 Task: Set the projects base perimissions in member privileges for the organization "Mark56771" to "Write".
Action: Mouse moved to (1002, 83)
Screenshot: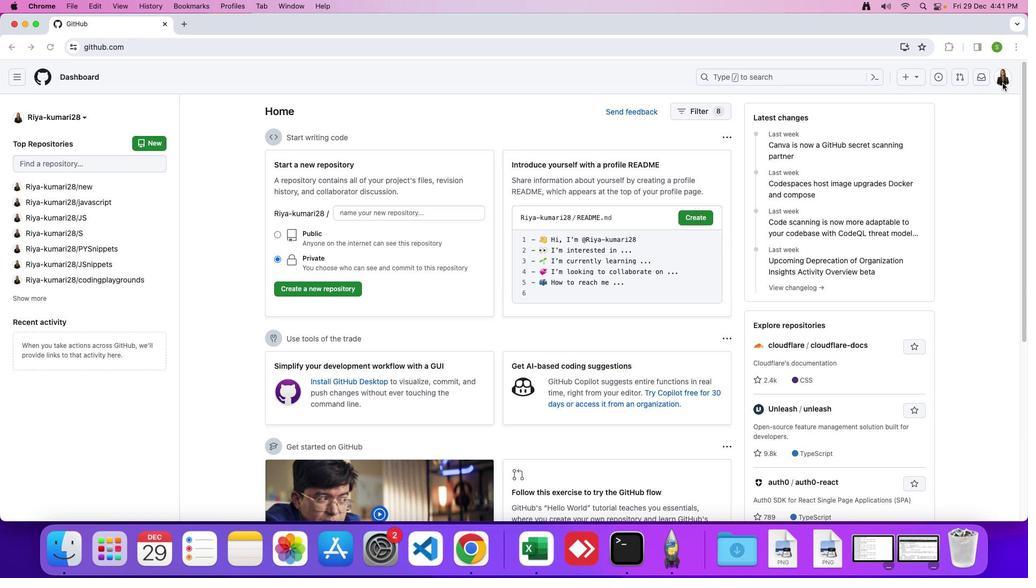
Action: Mouse pressed left at (1002, 83)
Screenshot: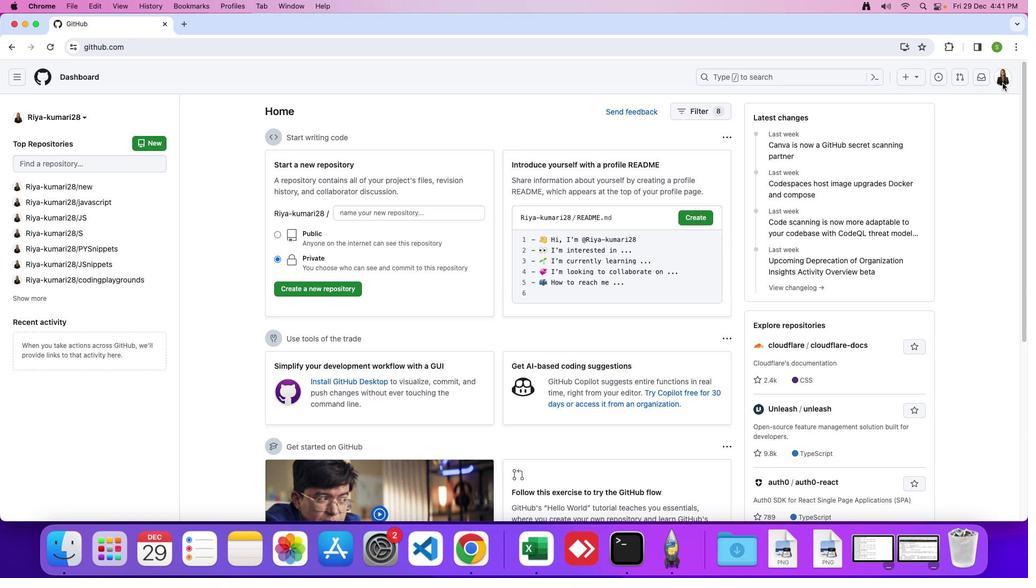 
Action: Mouse moved to (1002, 80)
Screenshot: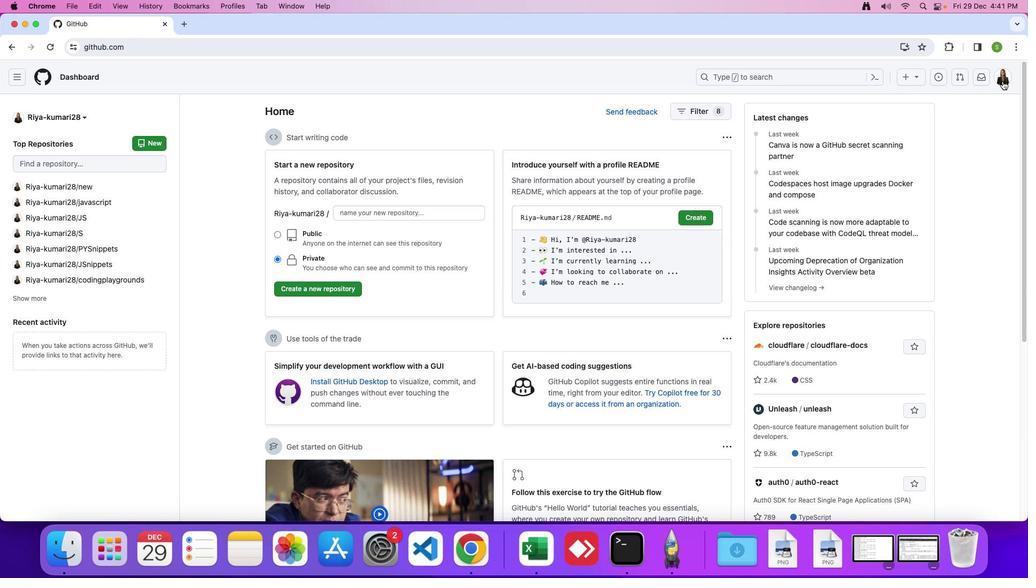 
Action: Mouse pressed left at (1002, 80)
Screenshot: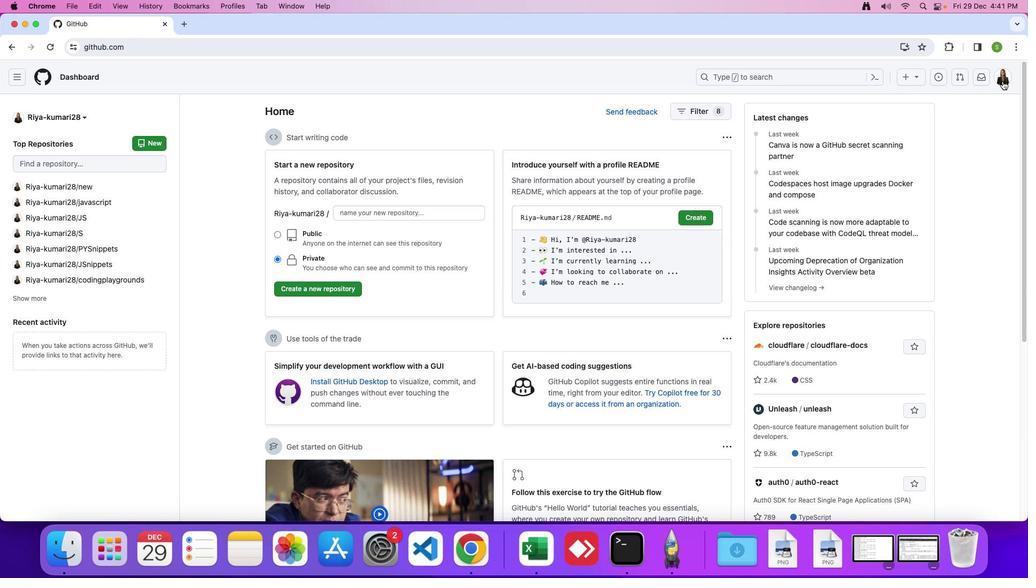 
Action: Mouse moved to (925, 206)
Screenshot: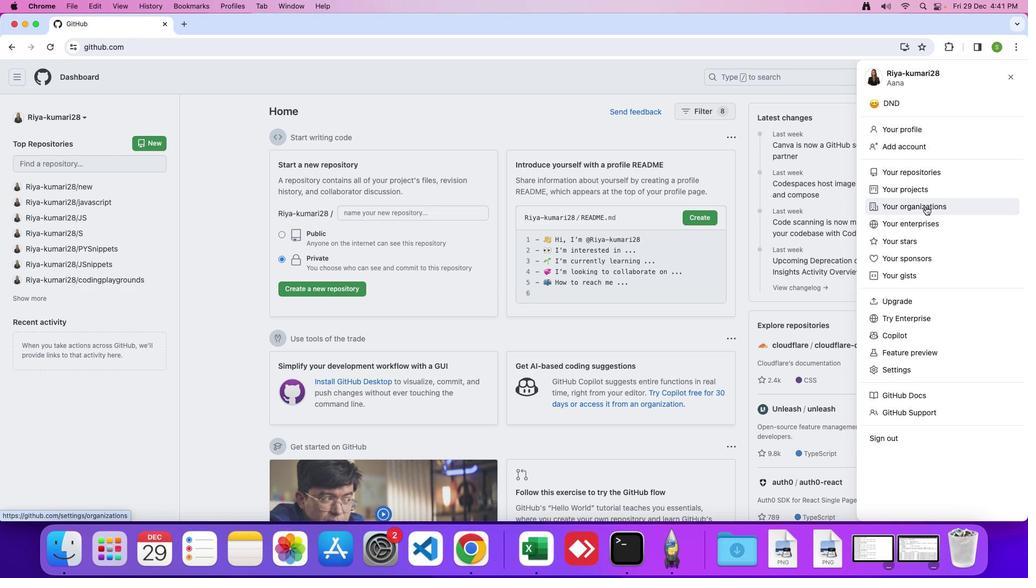 
Action: Mouse pressed left at (925, 206)
Screenshot: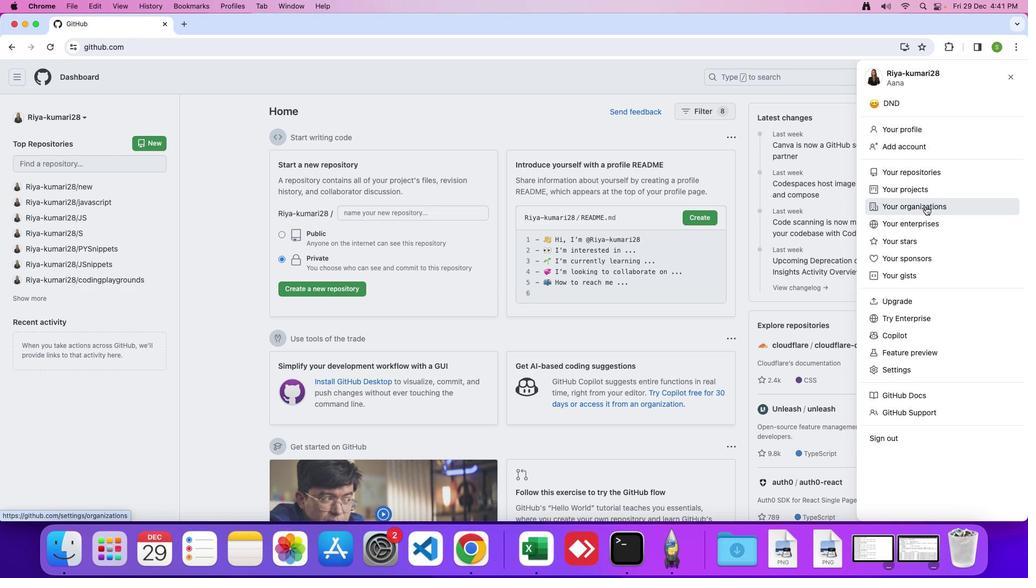 
Action: Mouse moved to (781, 226)
Screenshot: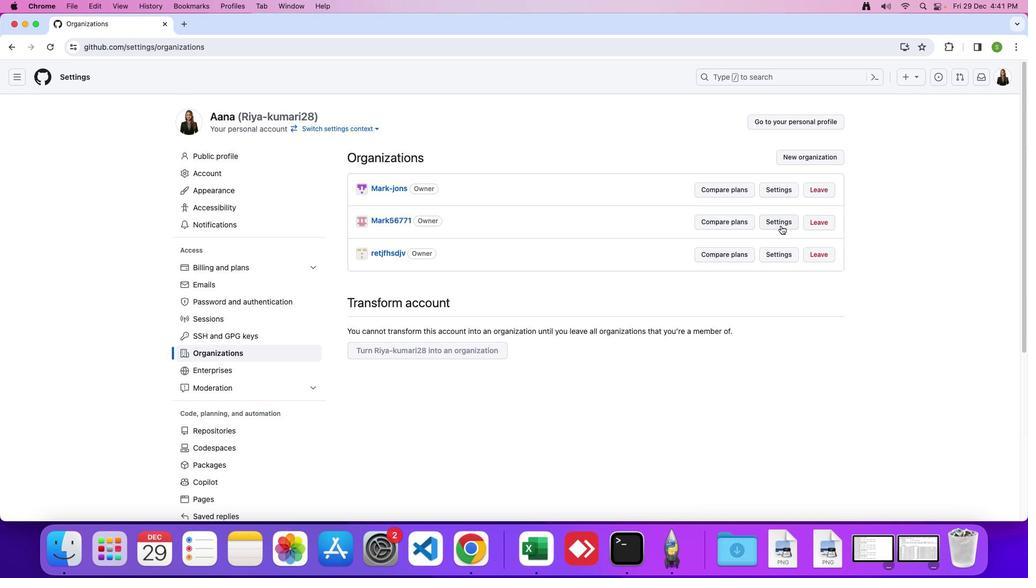 
Action: Mouse pressed left at (781, 226)
Screenshot: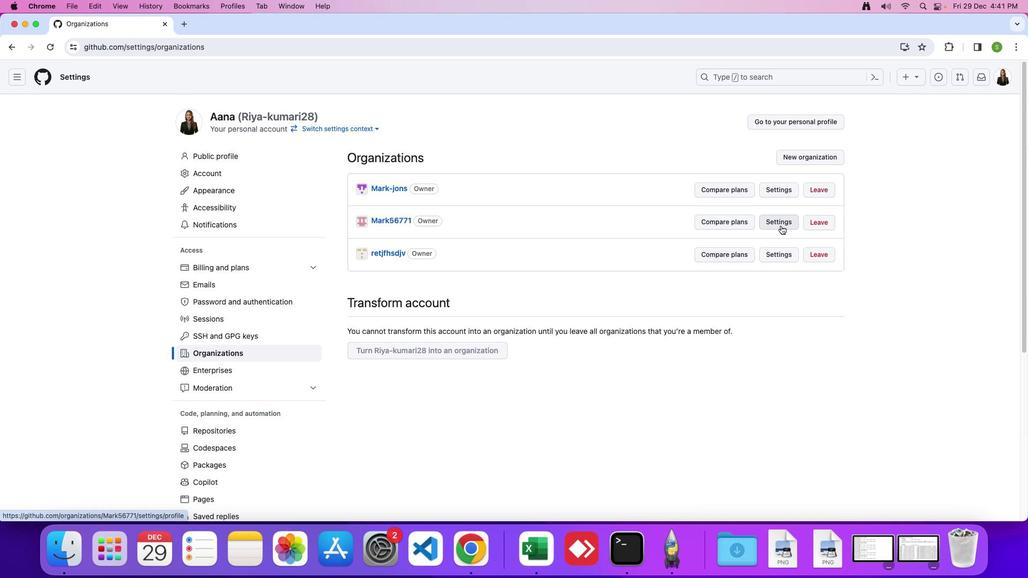 
Action: Mouse moved to (267, 257)
Screenshot: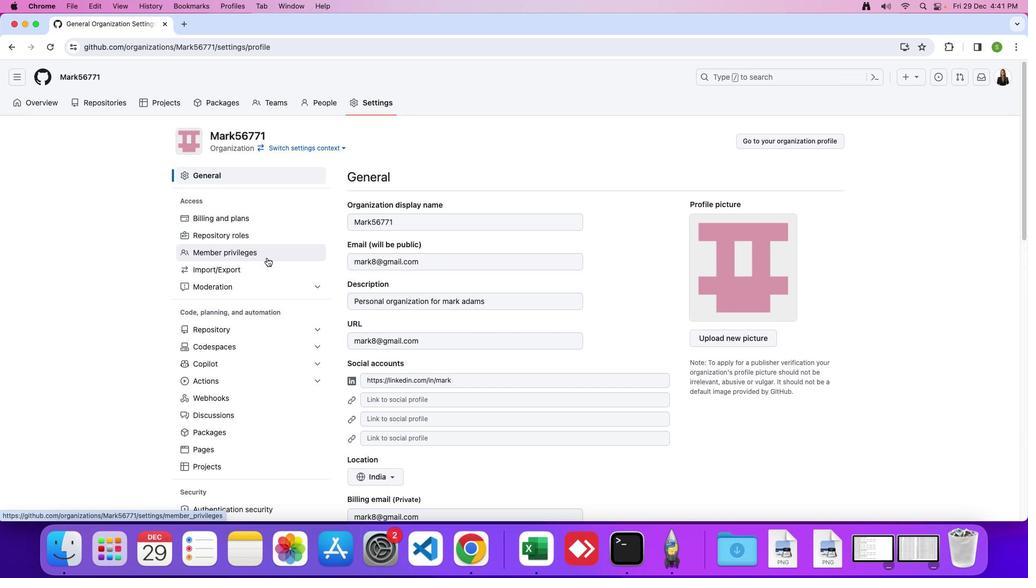 
Action: Mouse pressed left at (267, 257)
Screenshot: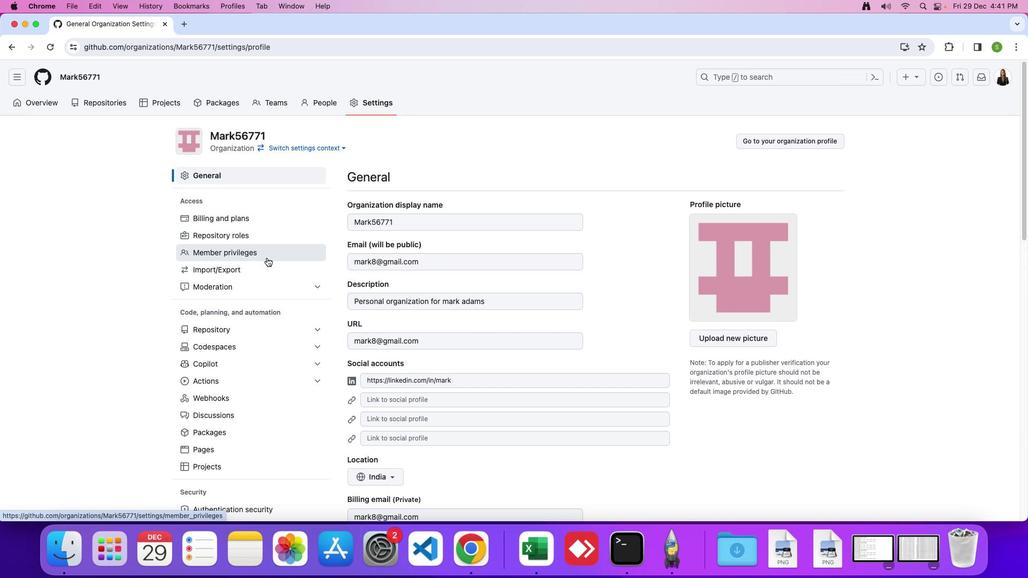 
Action: Mouse moved to (459, 356)
Screenshot: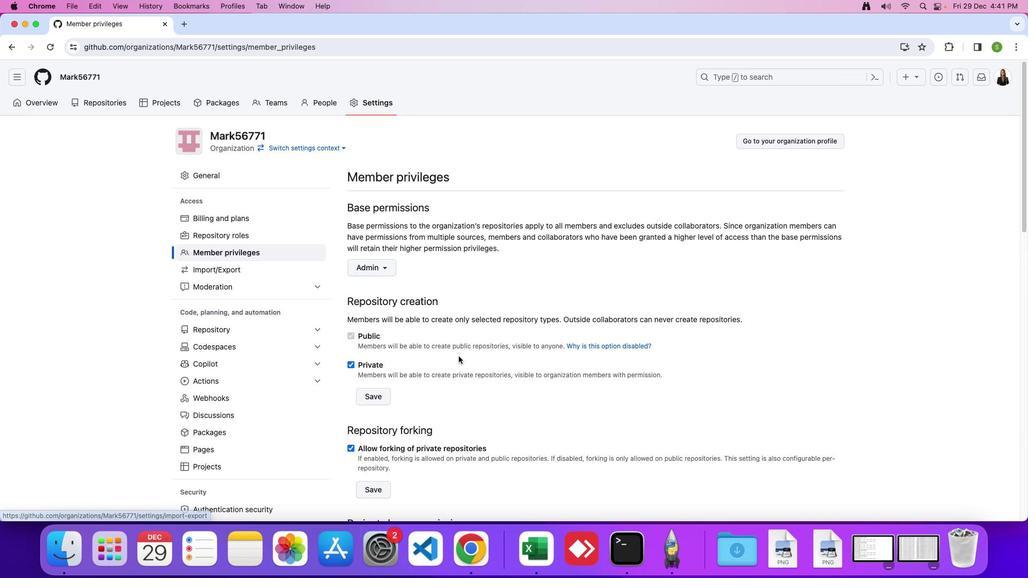 
Action: Mouse scrolled (459, 356) with delta (0, 0)
Screenshot: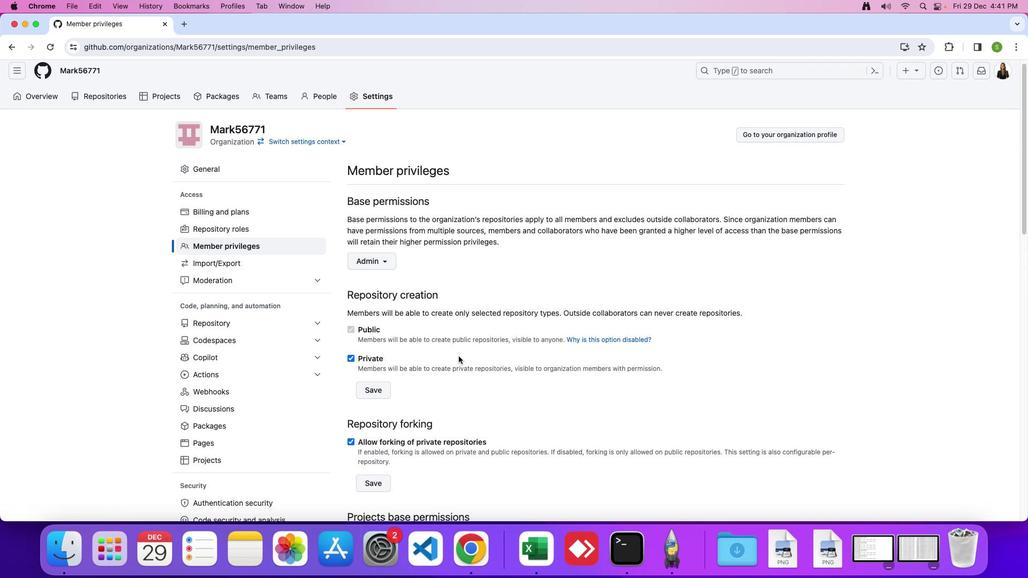 
Action: Mouse scrolled (459, 356) with delta (0, 0)
Screenshot: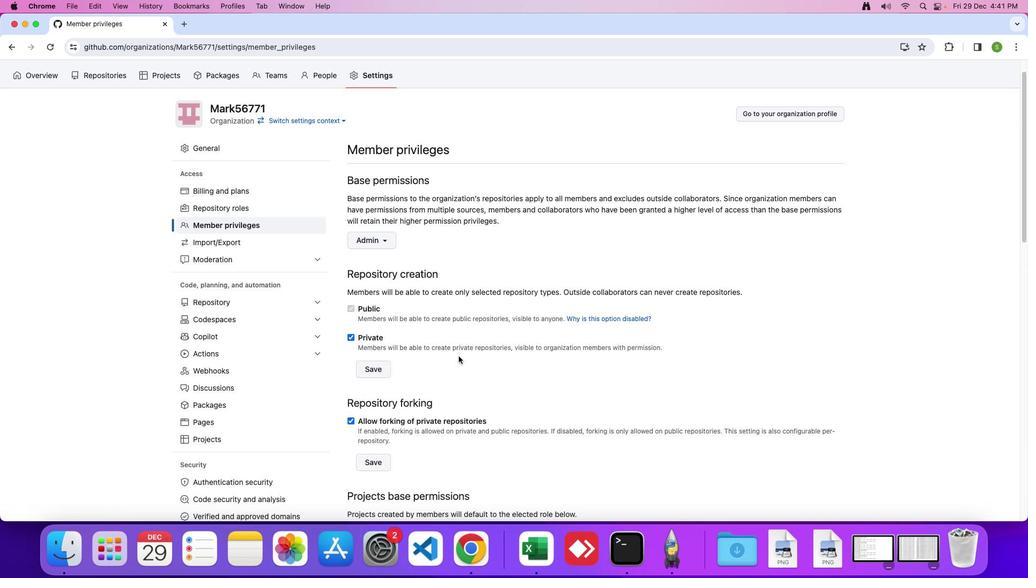 
Action: Mouse scrolled (459, 356) with delta (0, -2)
Screenshot: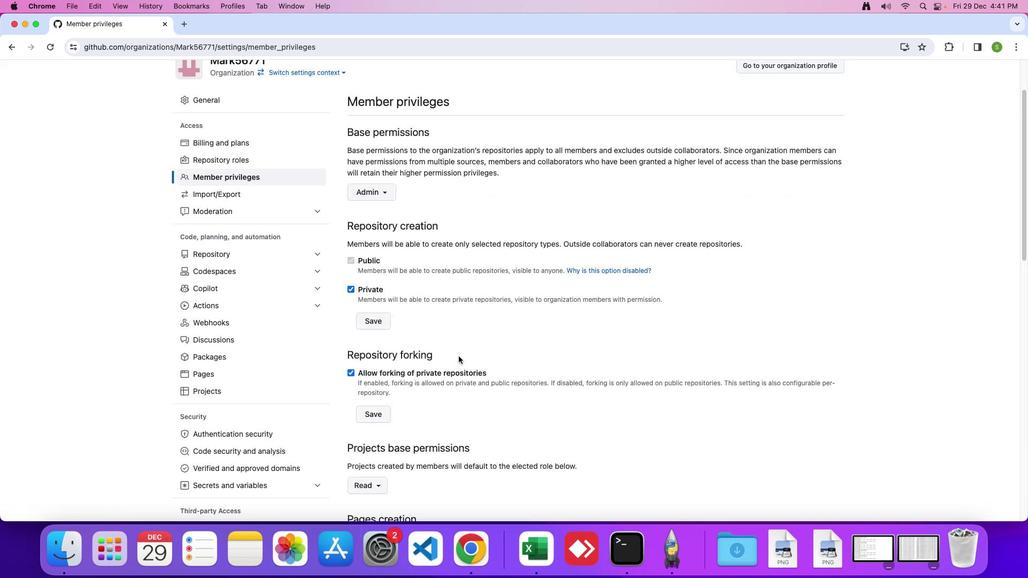 
Action: Mouse scrolled (459, 356) with delta (0, -2)
Screenshot: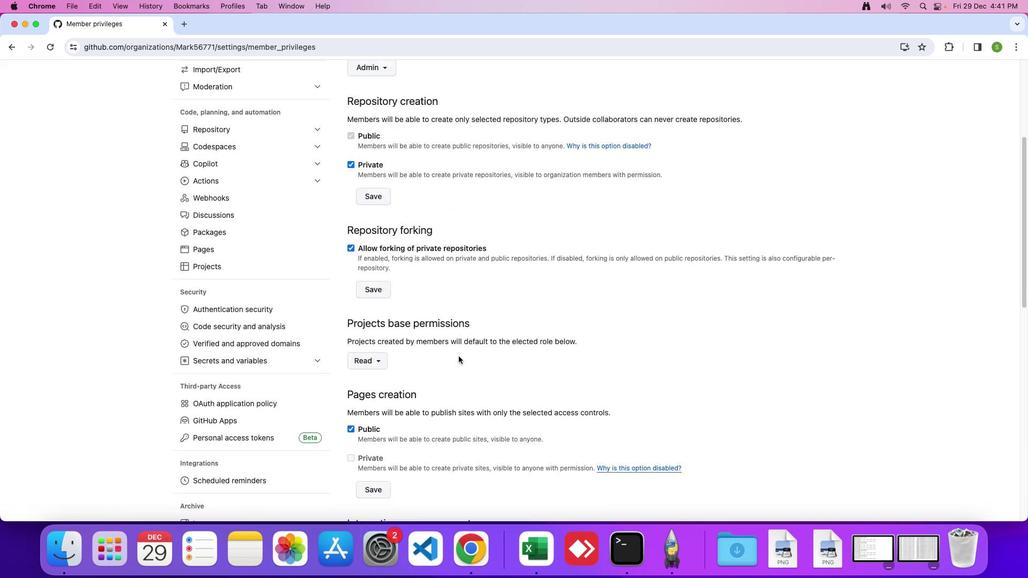 
Action: Mouse scrolled (459, 356) with delta (0, 0)
Screenshot: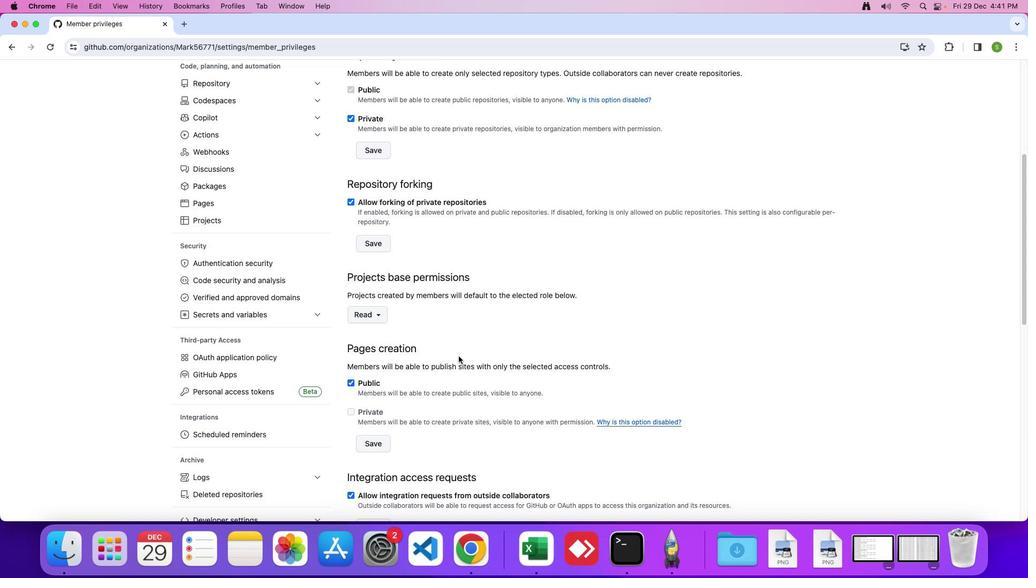 
Action: Mouse scrolled (459, 356) with delta (0, 0)
Screenshot: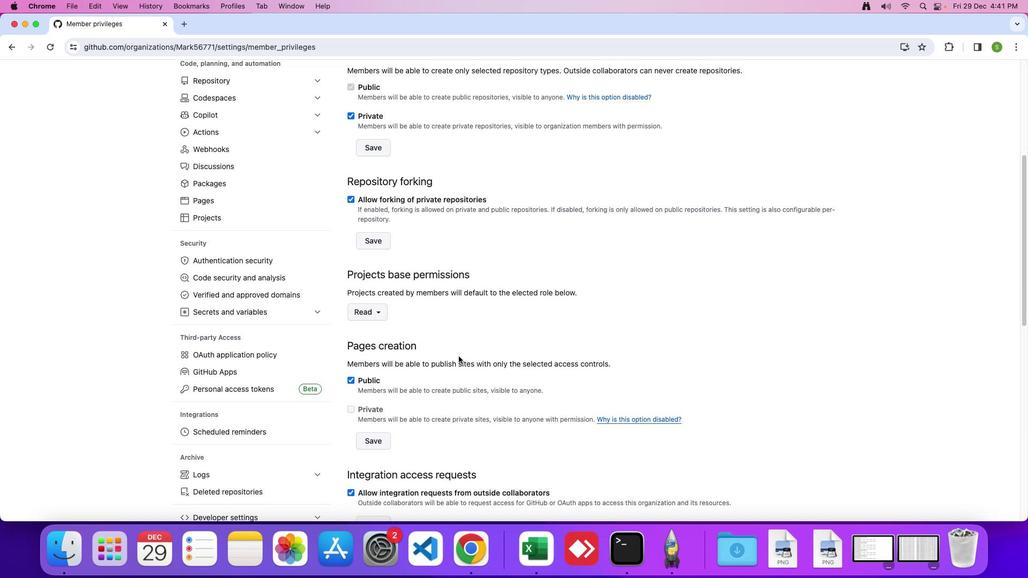 
Action: Mouse moved to (375, 314)
Screenshot: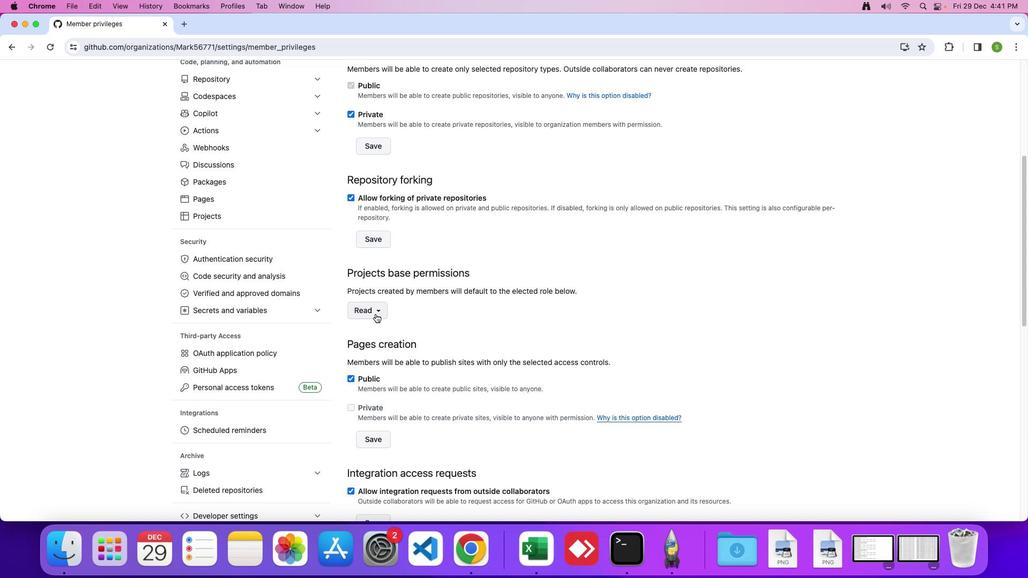 
Action: Mouse pressed left at (375, 314)
Screenshot: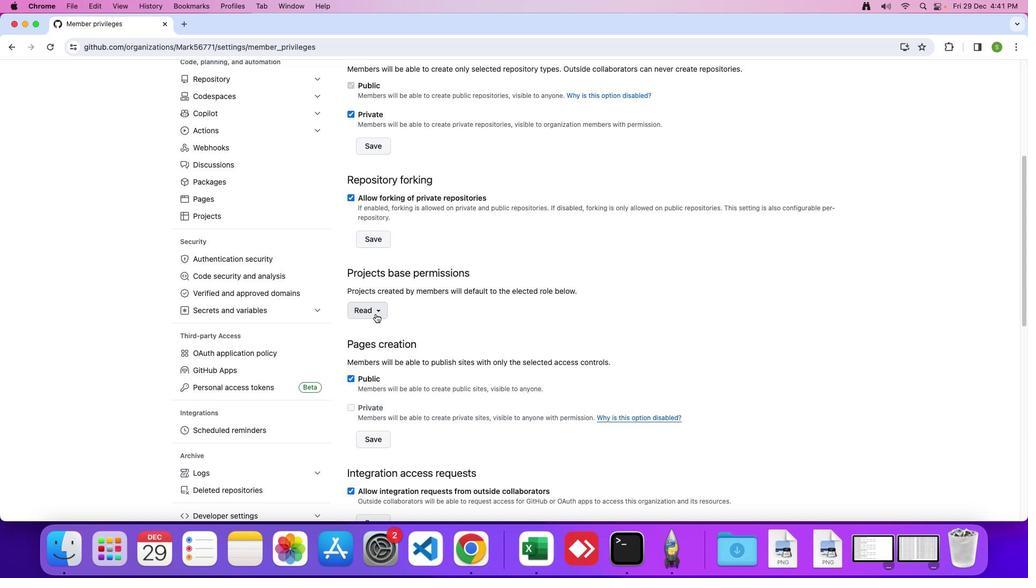 
Action: Mouse moved to (394, 416)
Screenshot: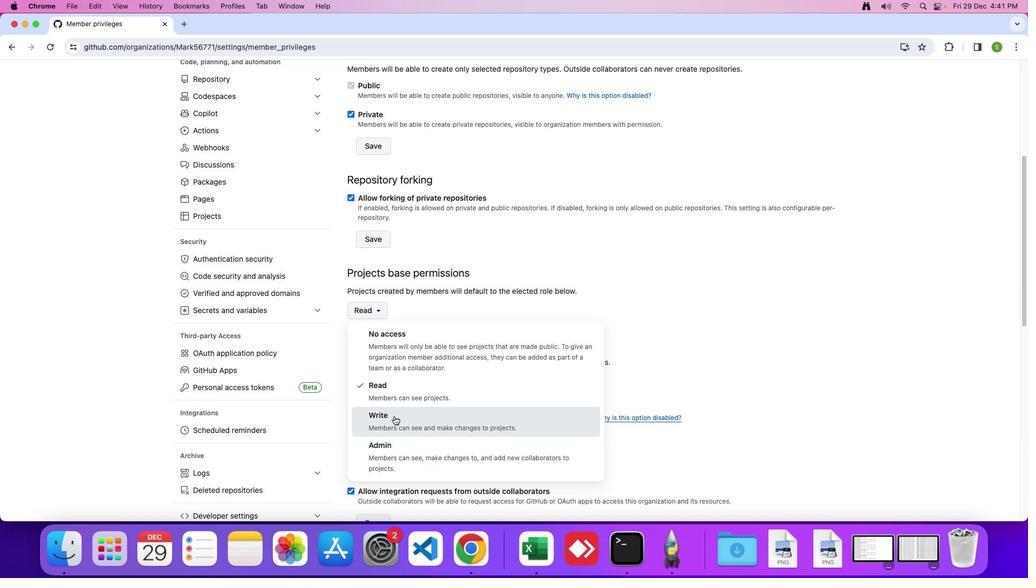
Action: Mouse pressed left at (394, 416)
Screenshot: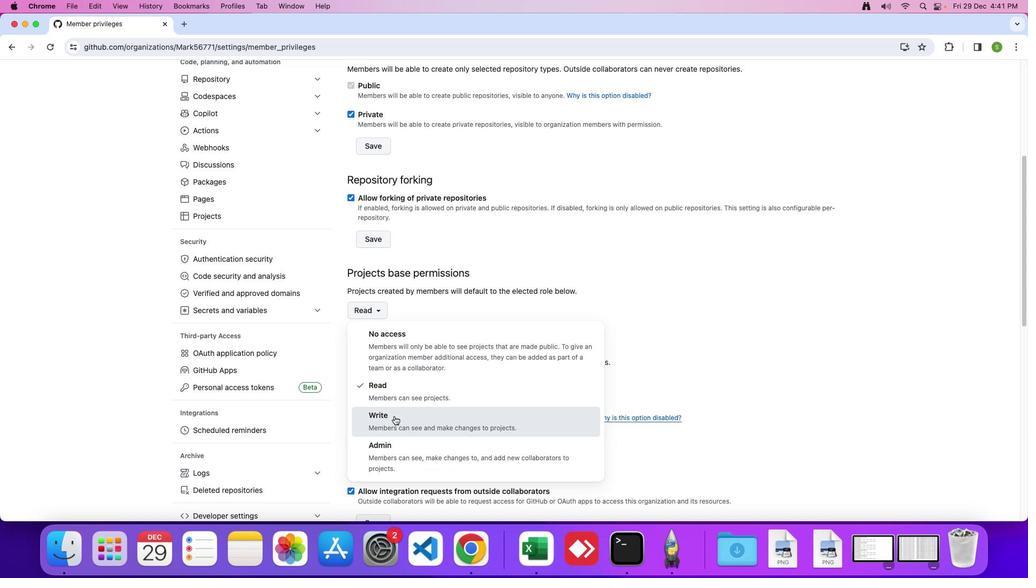 
Action: Mouse moved to (510, 334)
Screenshot: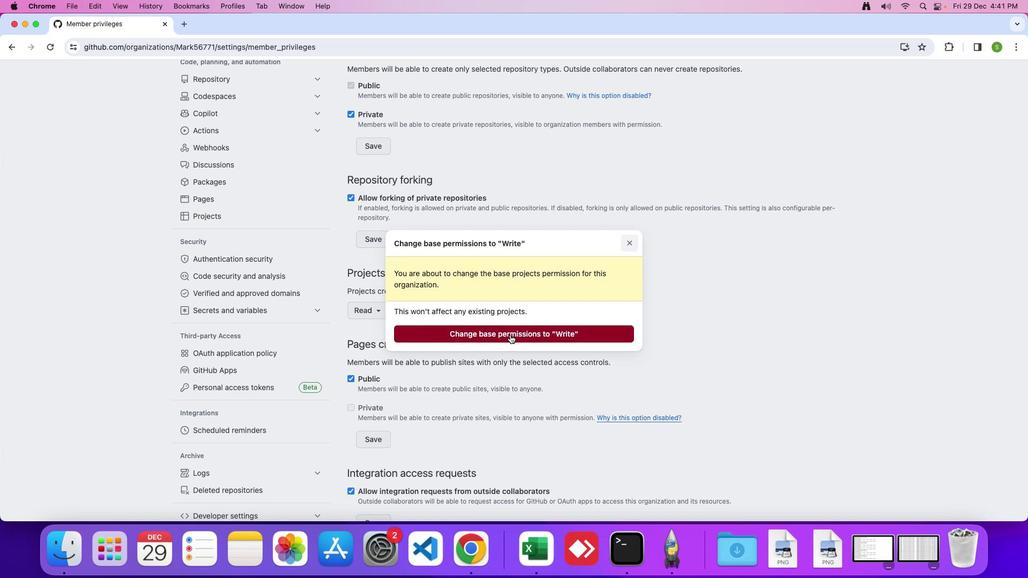 
Action: Mouse pressed left at (510, 334)
Screenshot: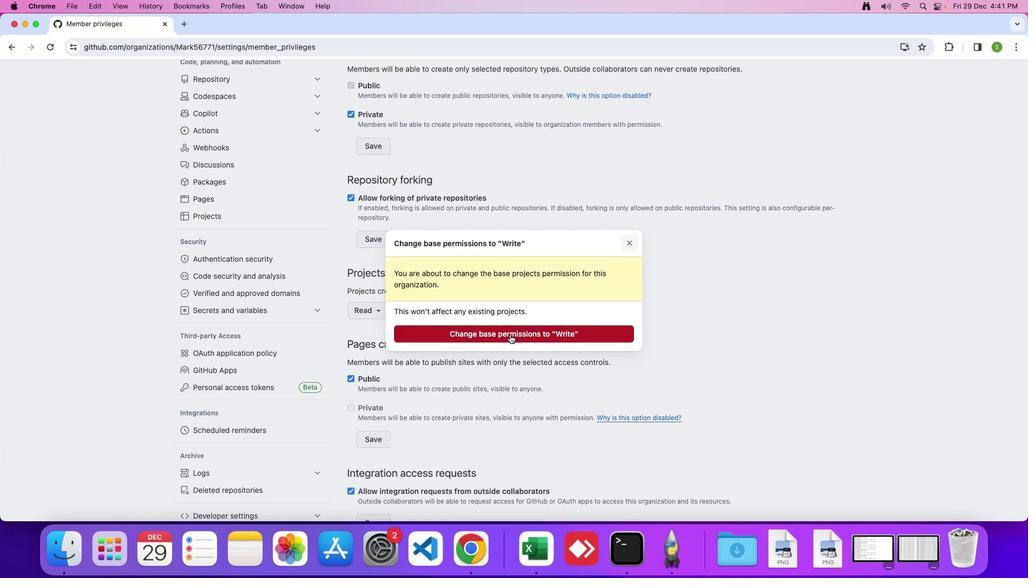 
Action: Mouse moved to (477, 345)
Screenshot: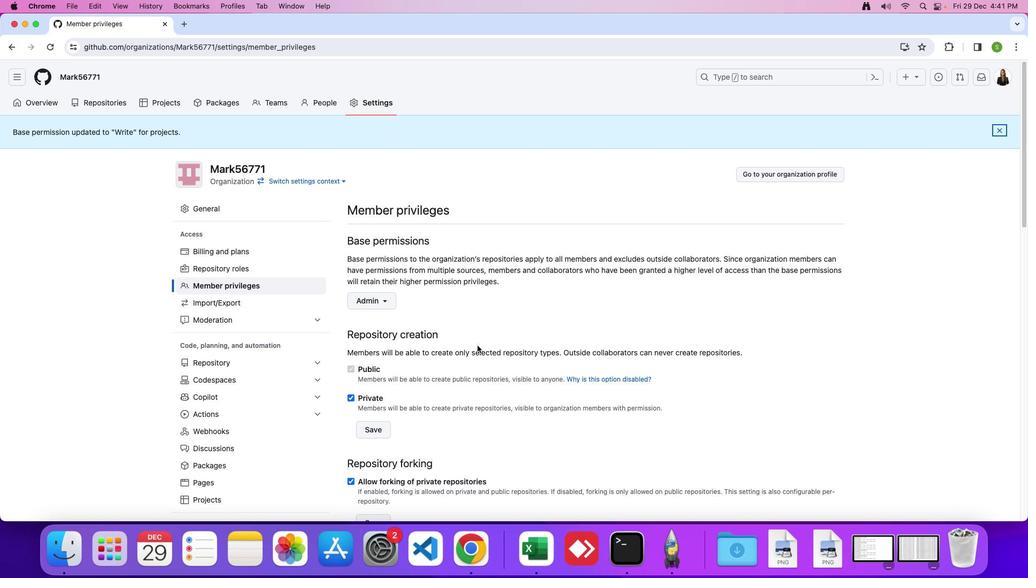 
Action: Mouse scrolled (477, 345) with delta (0, 0)
Screenshot: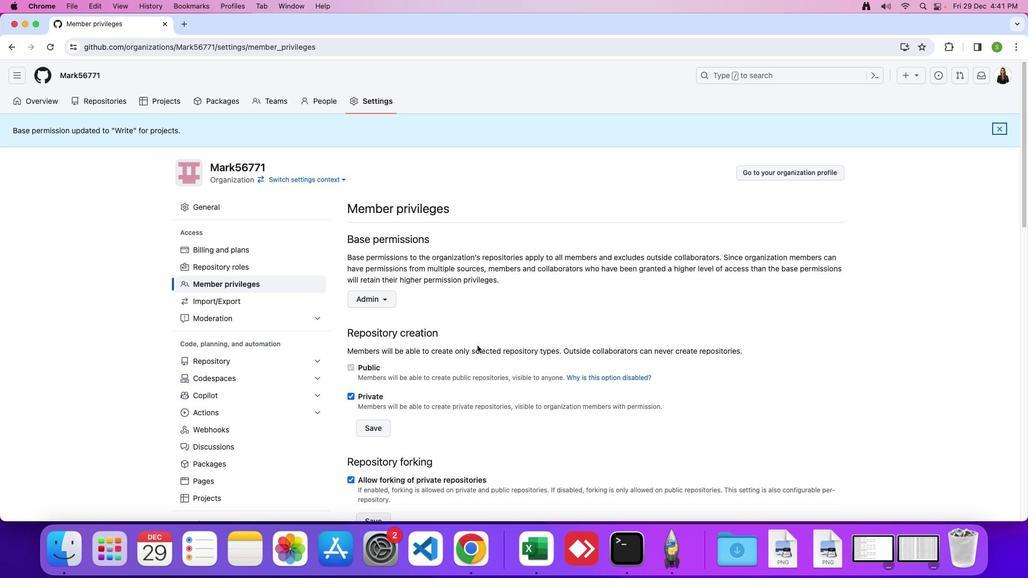 
Action: Mouse scrolled (477, 345) with delta (0, 0)
Screenshot: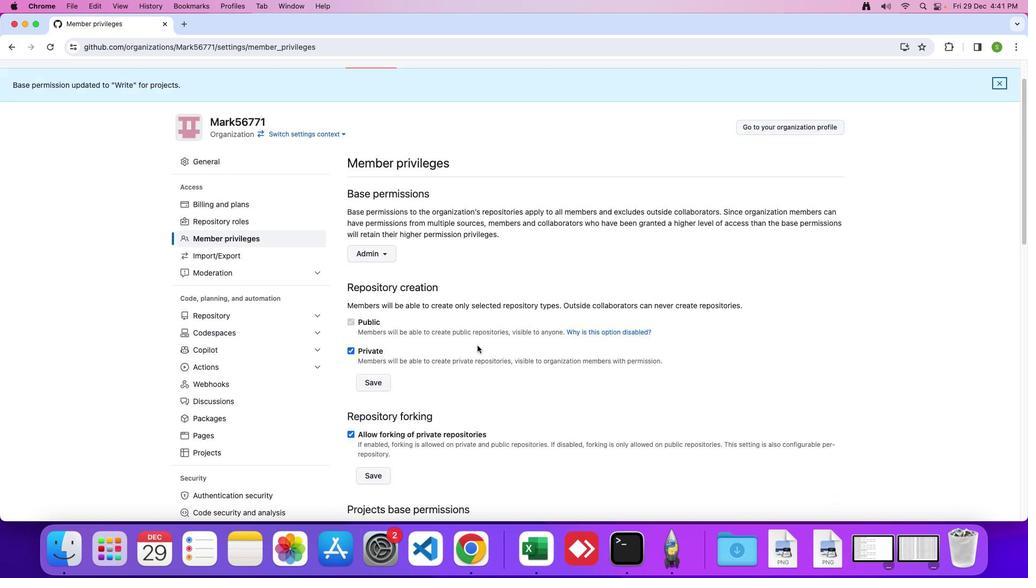 
Action: Mouse scrolled (477, 345) with delta (0, -2)
Screenshot: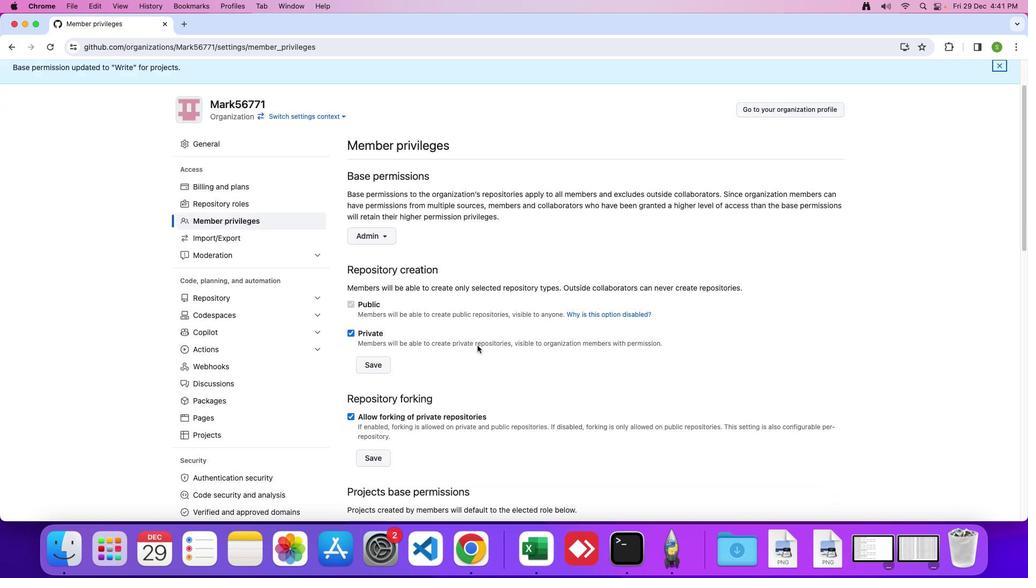 
Action: Mouse scrolled (477, 345) with delta (0, 0)
Screenshot: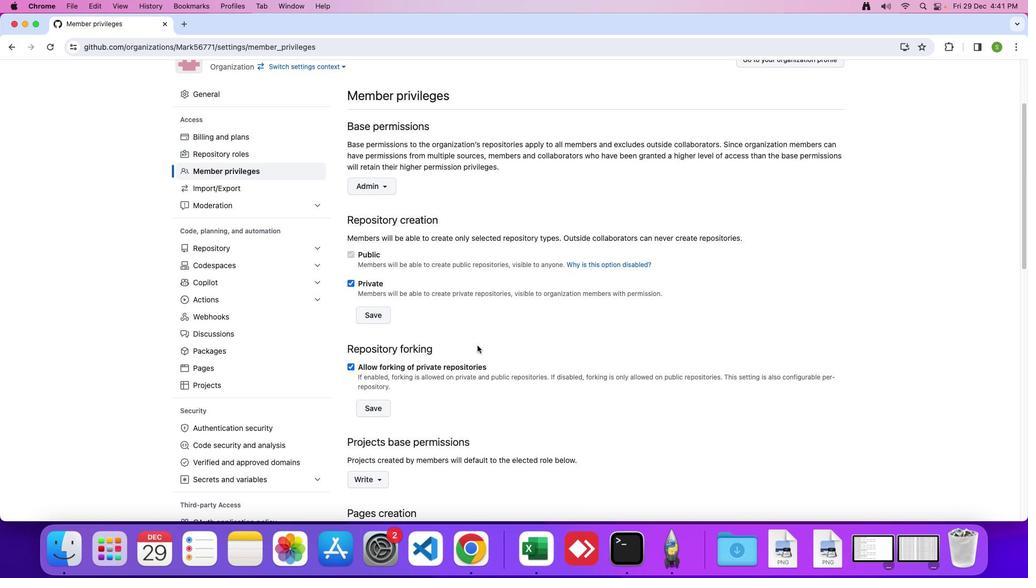 
Action: Mouse scrolled (477, 345) with delta (0, 0)
Screenshot: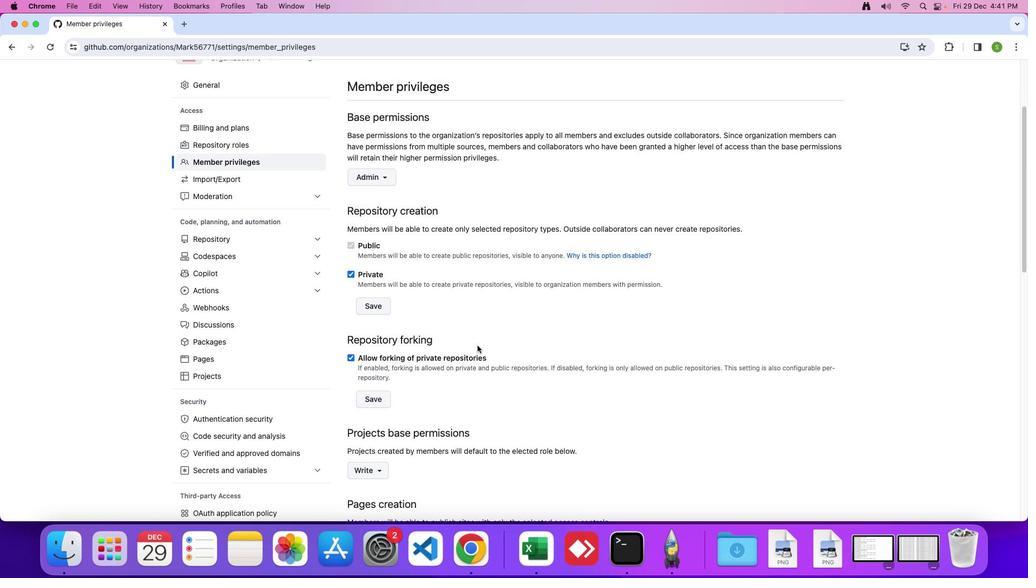 
Action: Mouse scrolled (477, 345) with delta (0, -1)
Screenshot: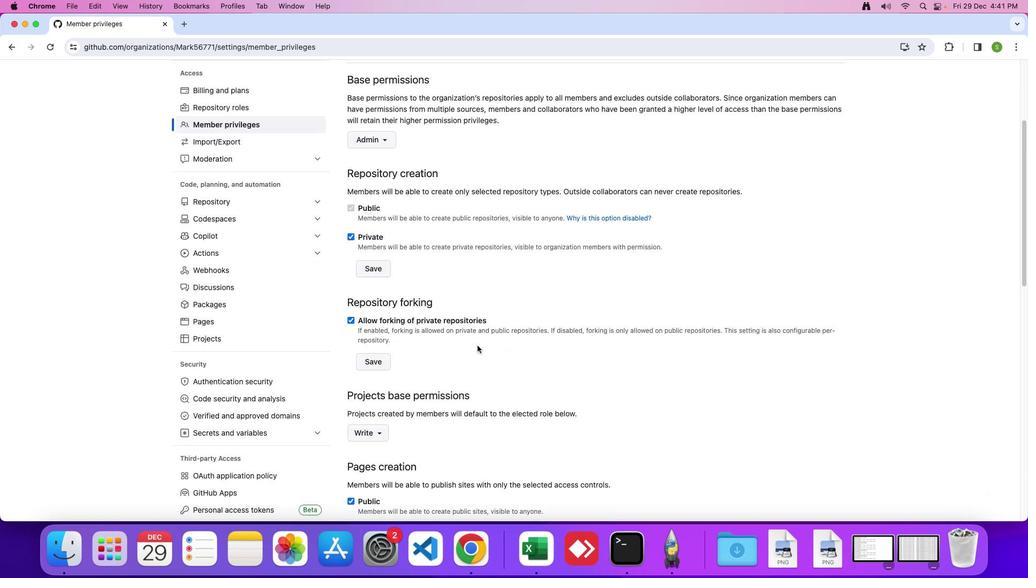 
Action: Mouse moved to (457, 367)
Screenshot: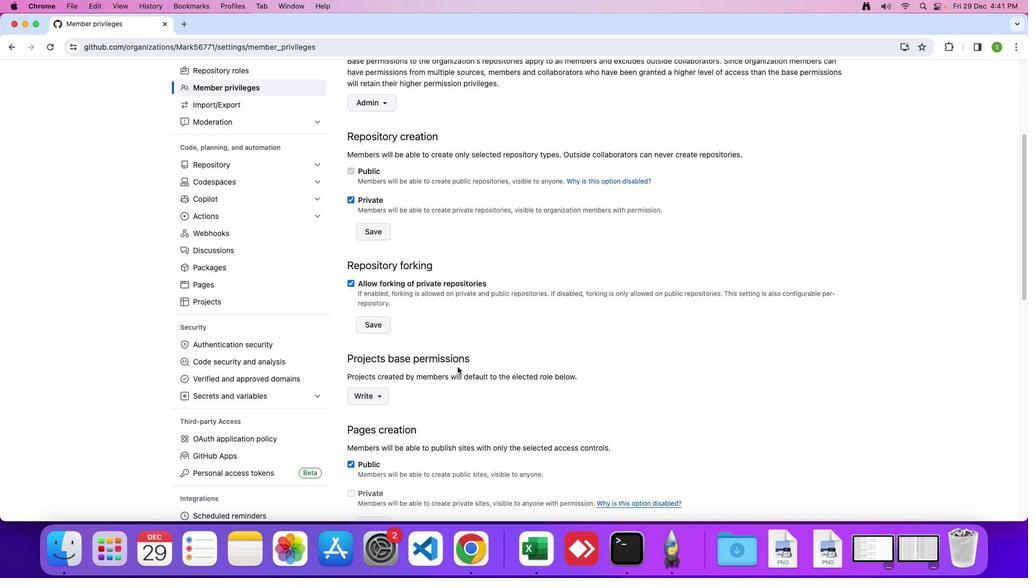 
